 Task: Select a due date automation when advanced on, 2 days after a card is due add basic assigned only to anyone at 11:00 AM.
Action: Mouse moved to (1033, 80)
Screenshot: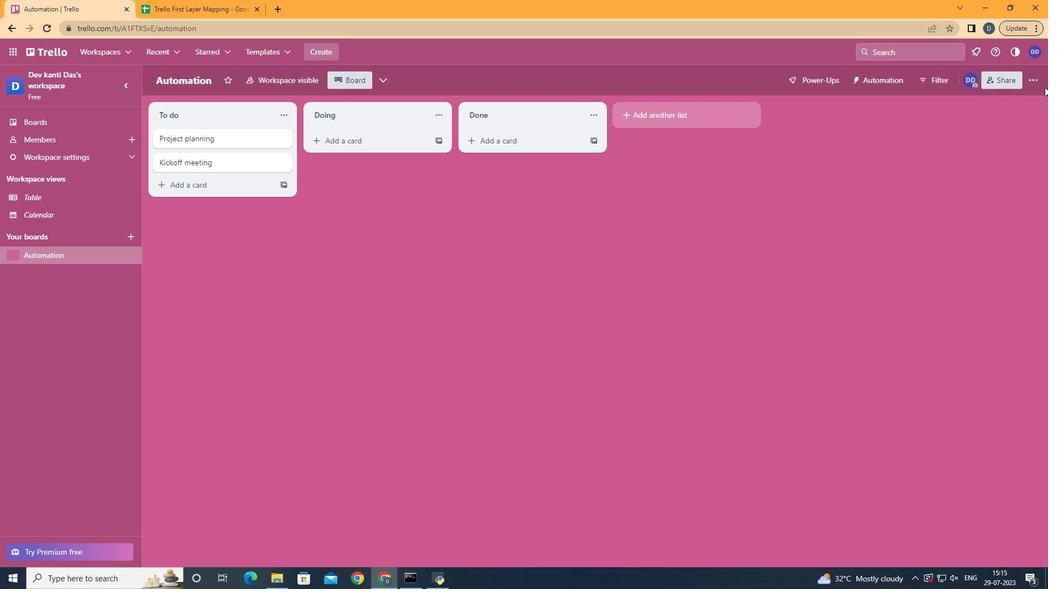 
Action: Mouse pressed left at (1033, 80)
Screenshot: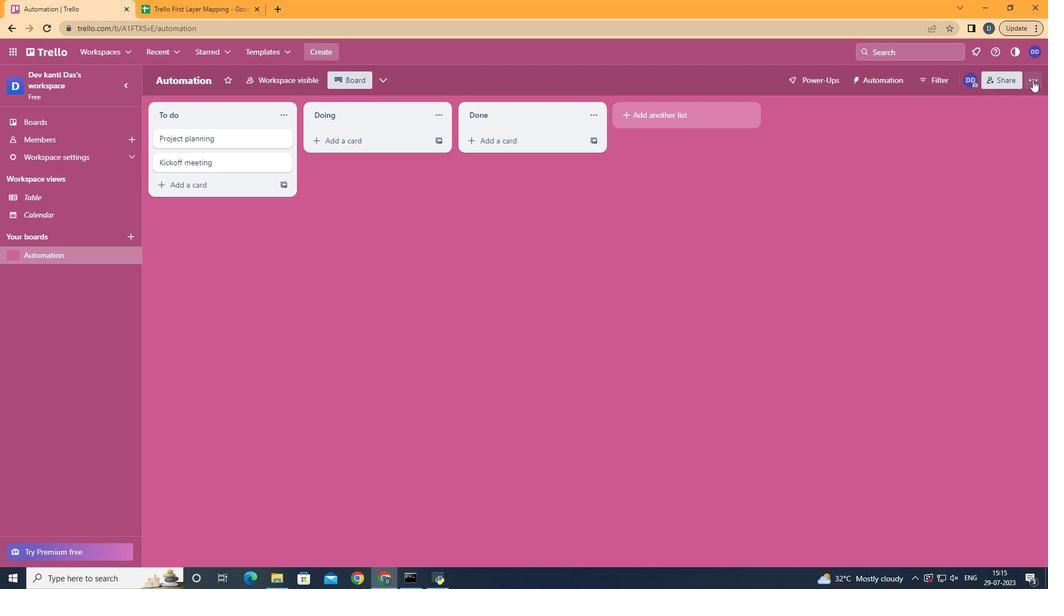 
Action: Mouse moved to (928, 232)
Screenshot: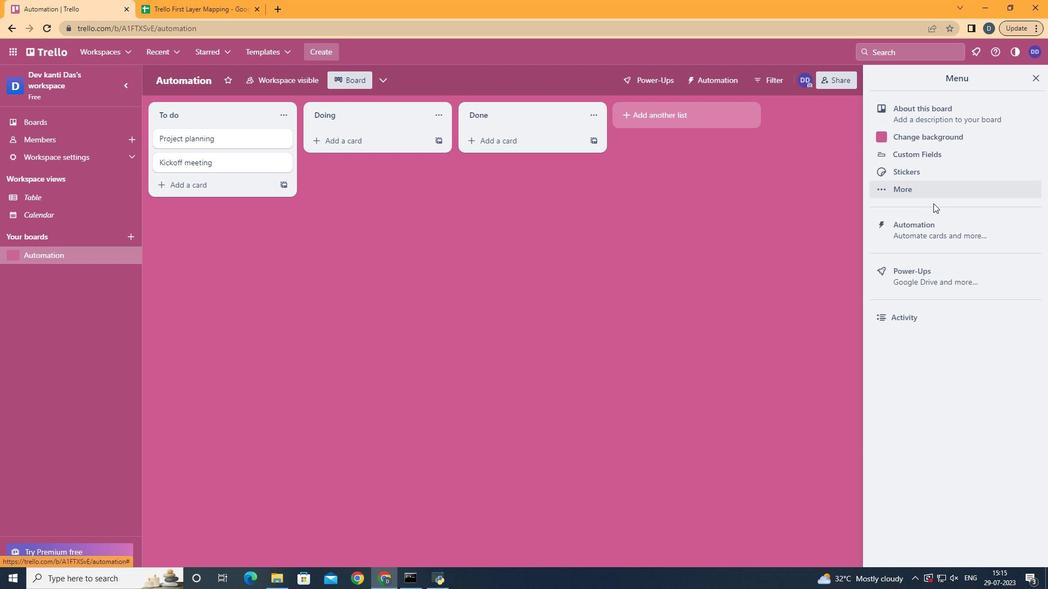 
Action: Mouse pressed left at (928, 232)
Screenshot: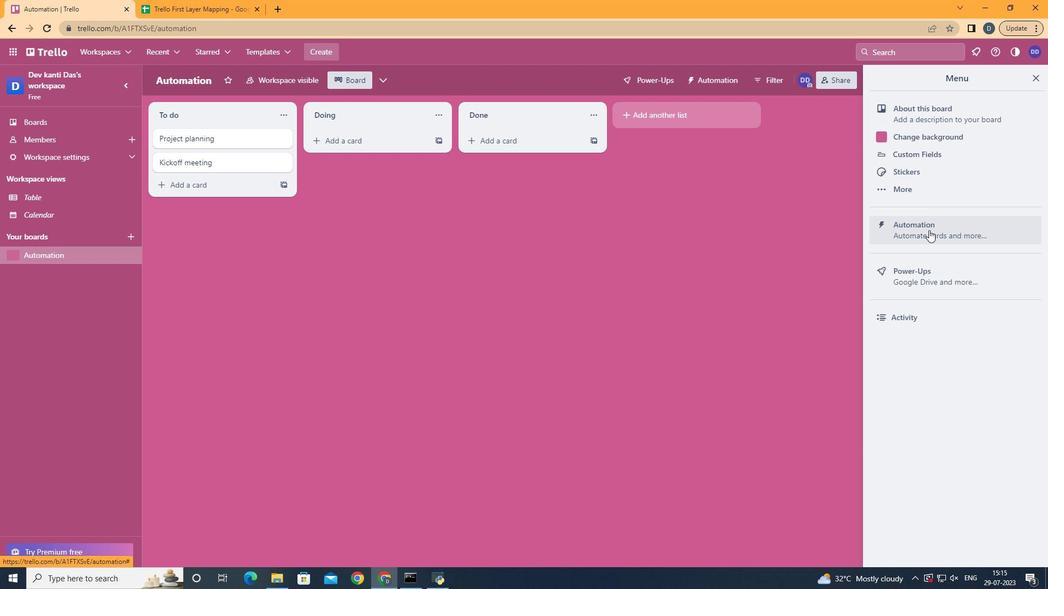 
Action: Mouse moved to (226, 216)
Screenshot: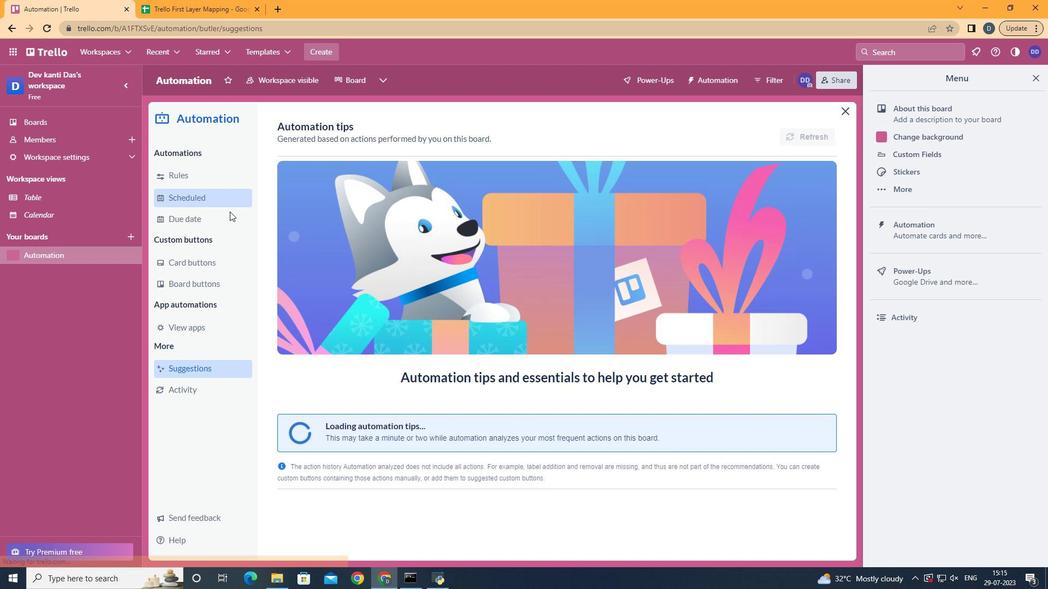 
Action: Mouse pressed left at (226, 216)
Screenshot: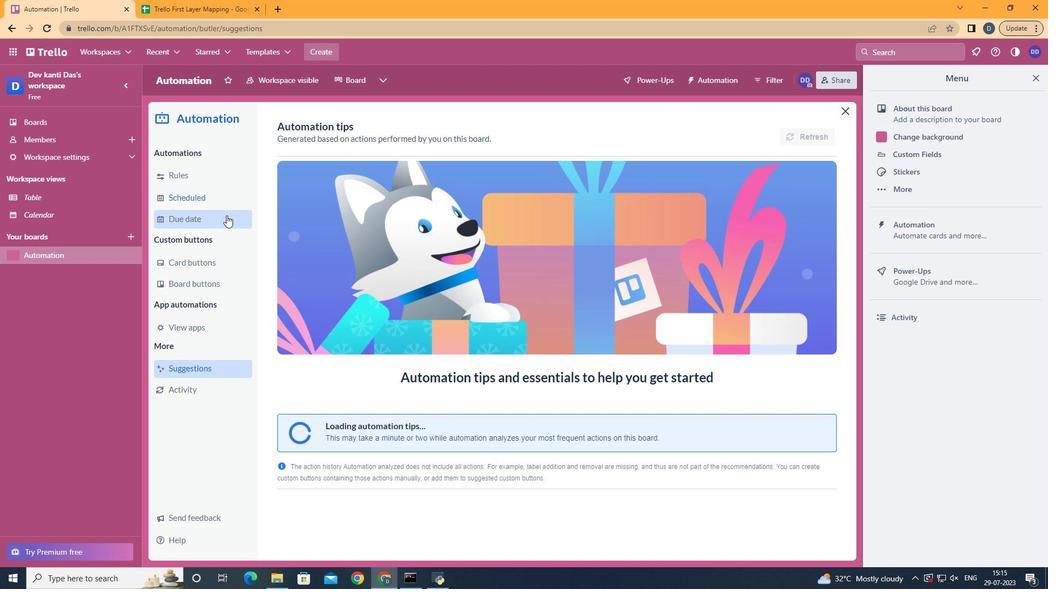 
Action: Mouse moved to (747, 129)
Screenshot: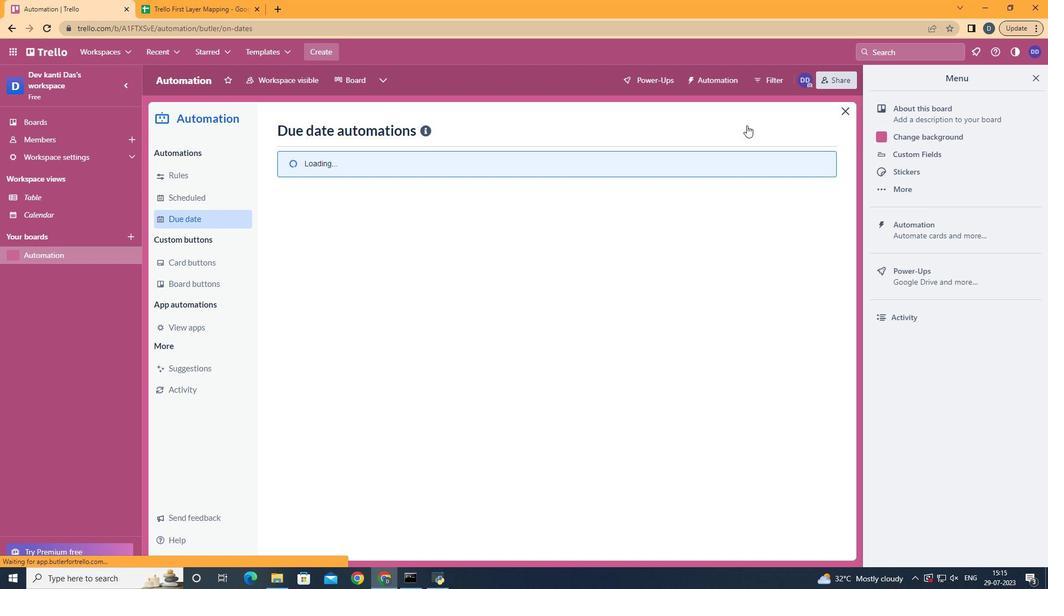 
Action: Mouse pressed left at (747, 129)
Screenshot: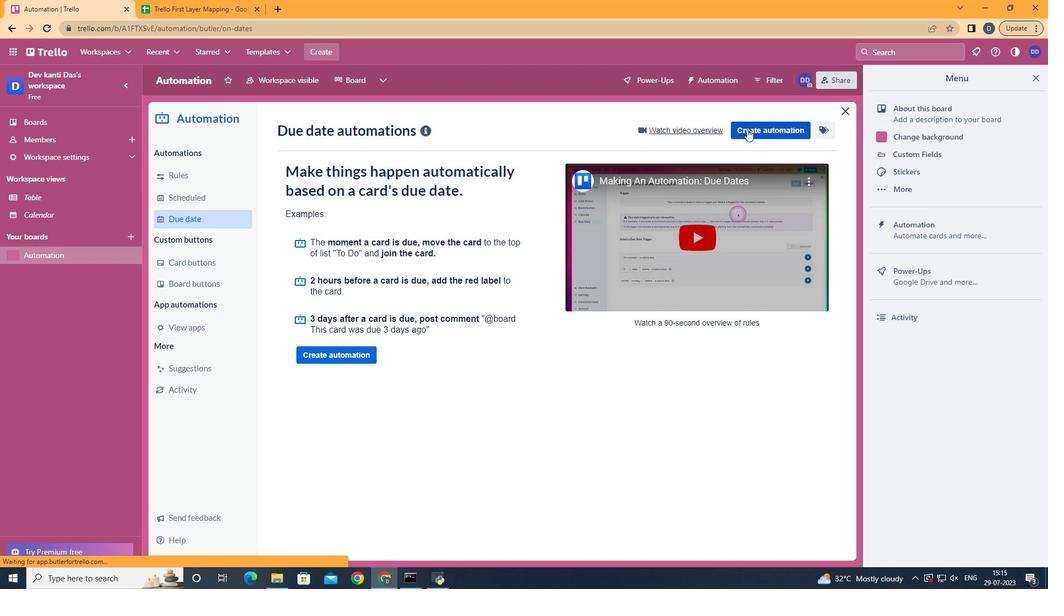 
Action: Mouse moved to (409, 235)
Screenshot: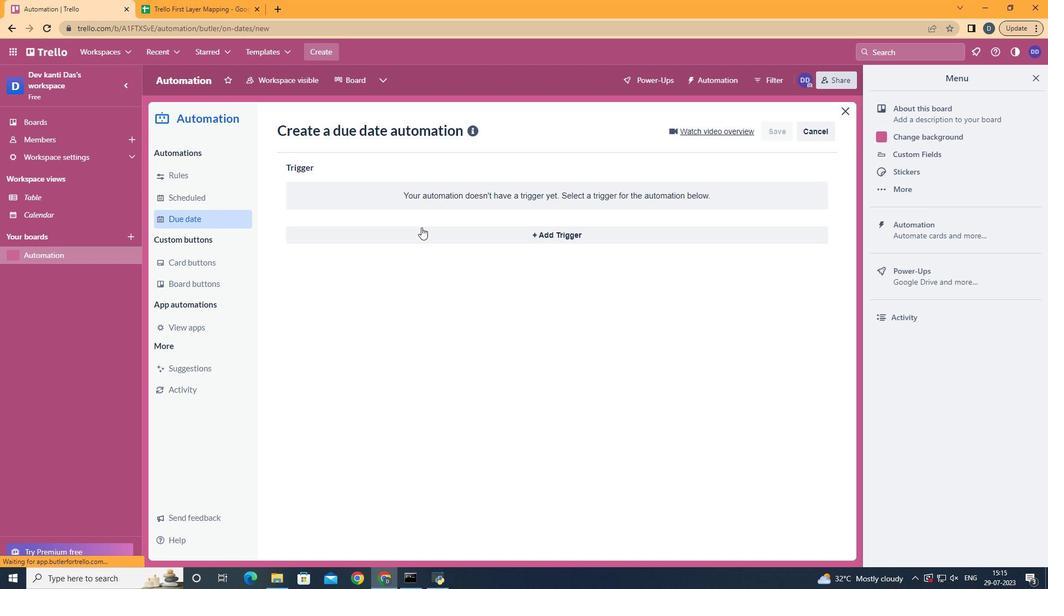 
Action: Mouse pressed left at (409, 235)
Screenshot: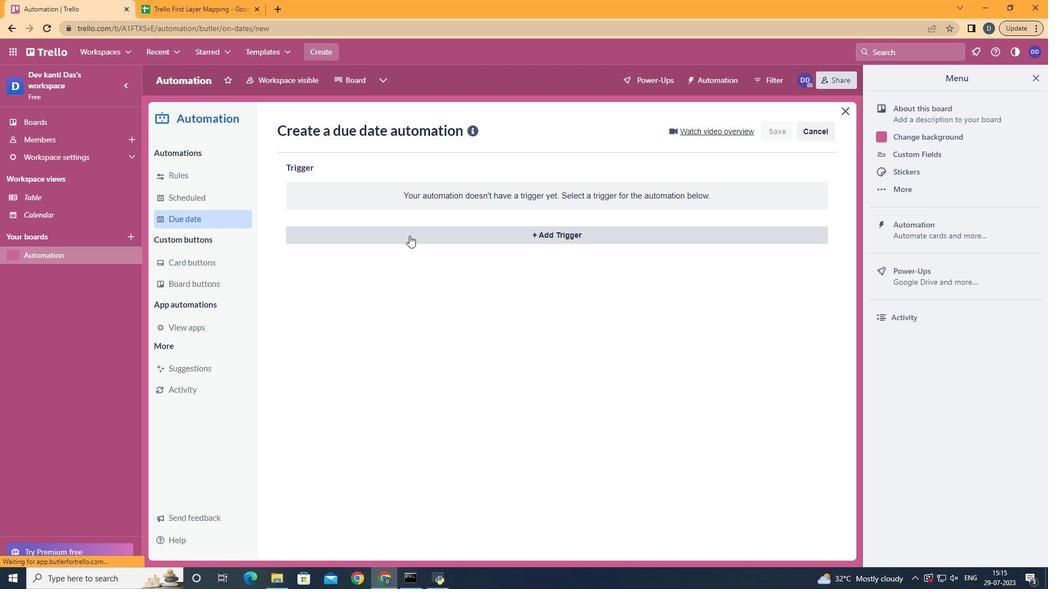 
Action: Mouse moved to (380, 439)
Screenshot: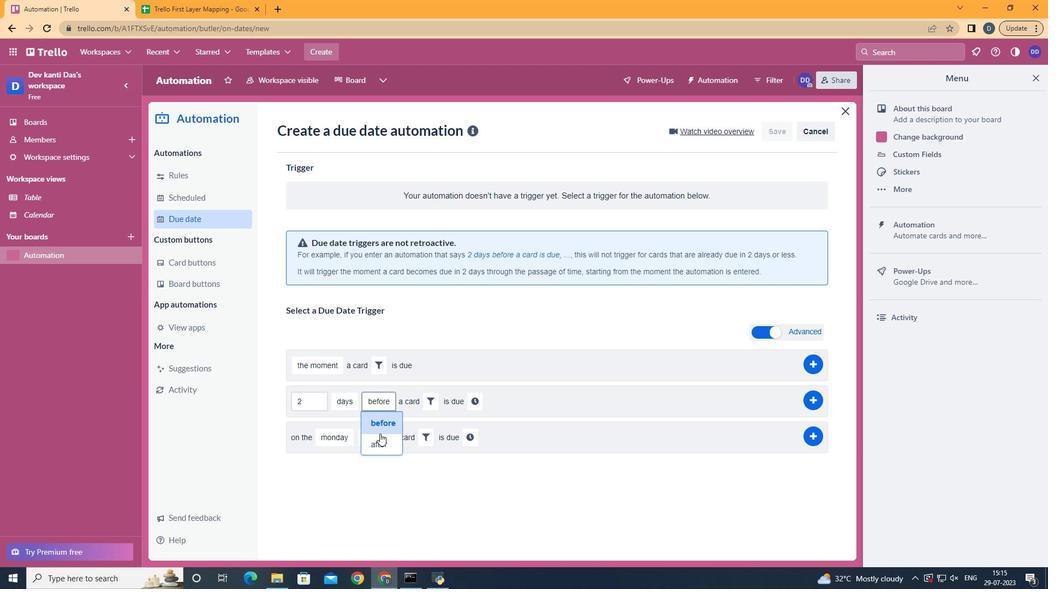 
Action: Mouse pressed left at (380, 439)
Screenshot: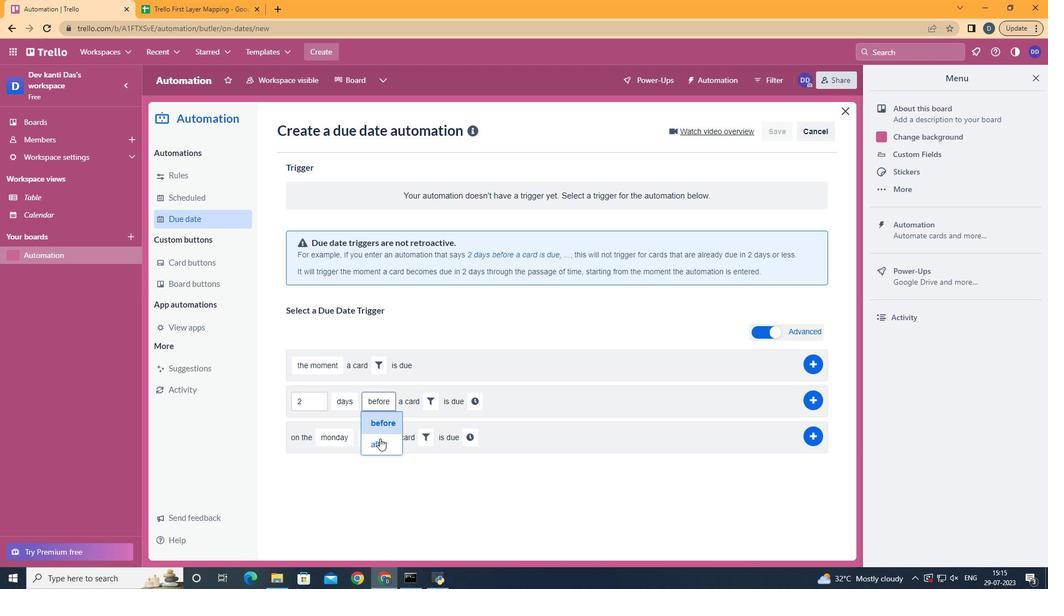 
Action: Mouse moved to (421, 404)
Screenshot: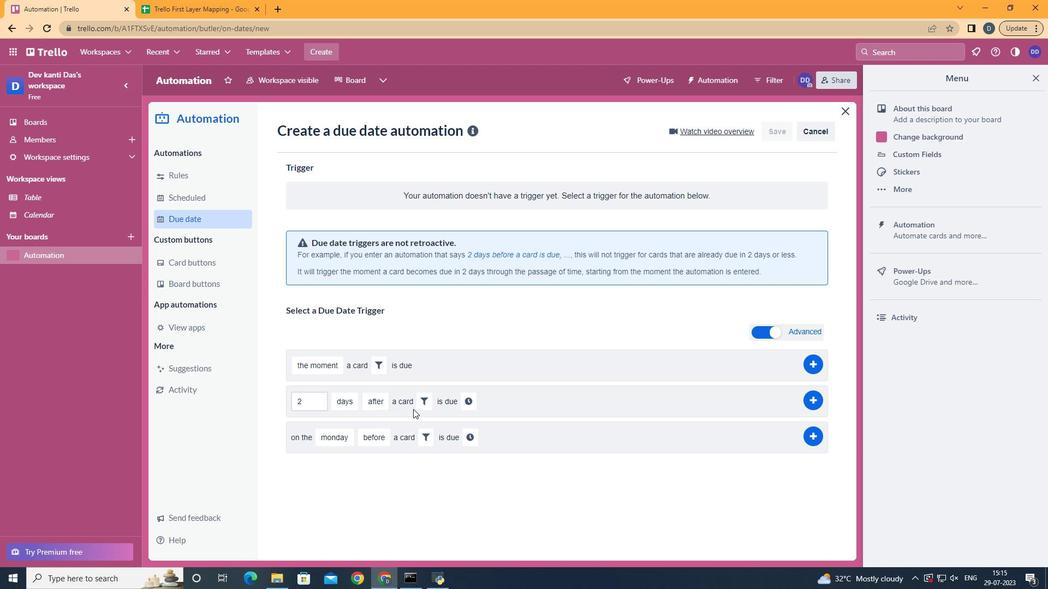
Action: Mouse pressed left at (421, 404)
Screenshot: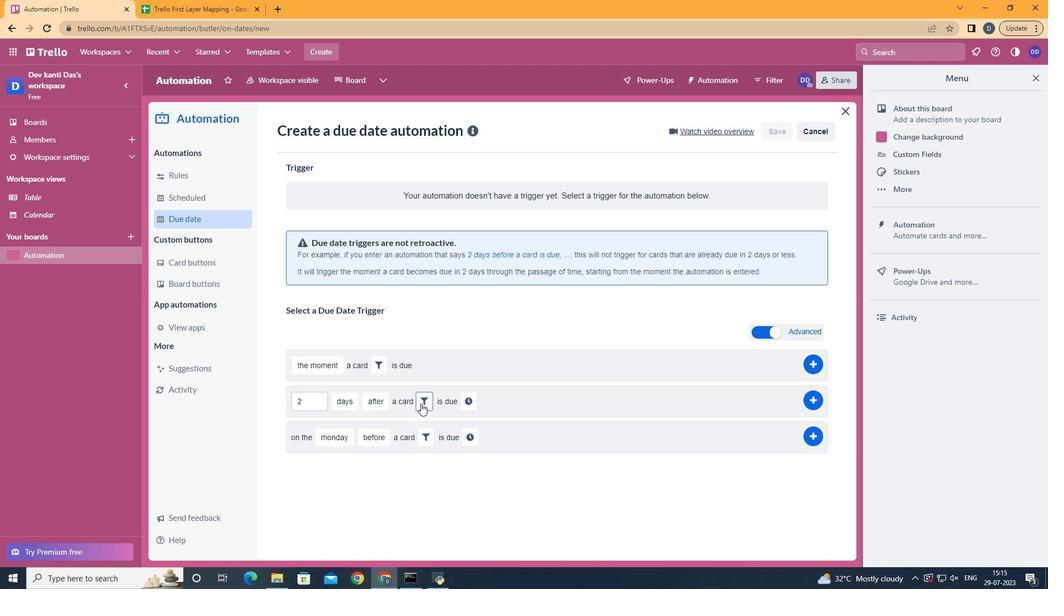 
Action: Mouse moved to (461, 462)
Screenshot: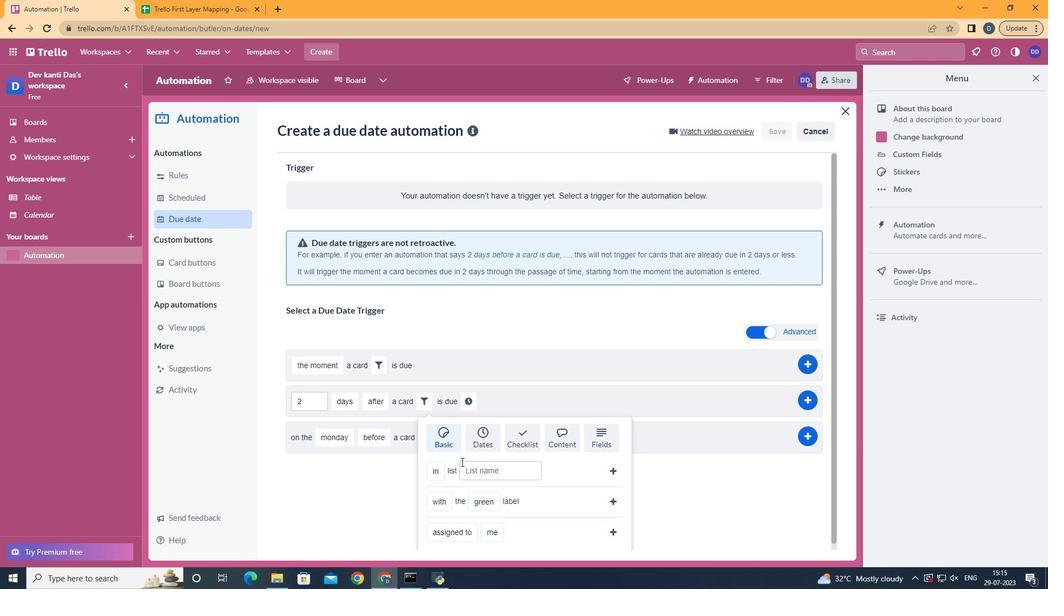 
Action: Mouse scrolled (461, 461) with delta (0, 0)
Screenshot: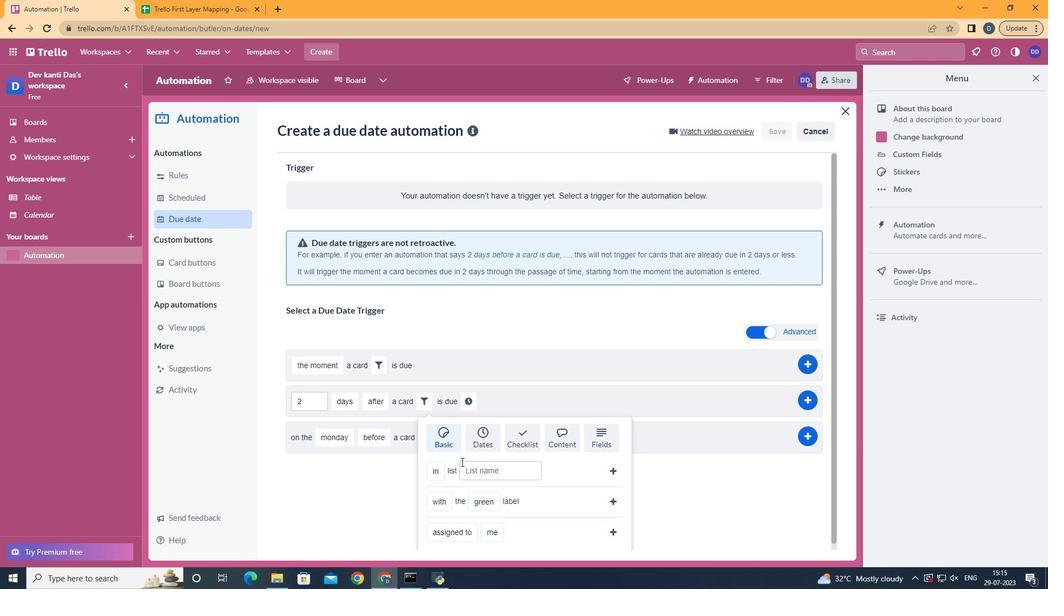 
Action: Mouse scrolled (461, 461) with delta (0, 0)
Screenshot: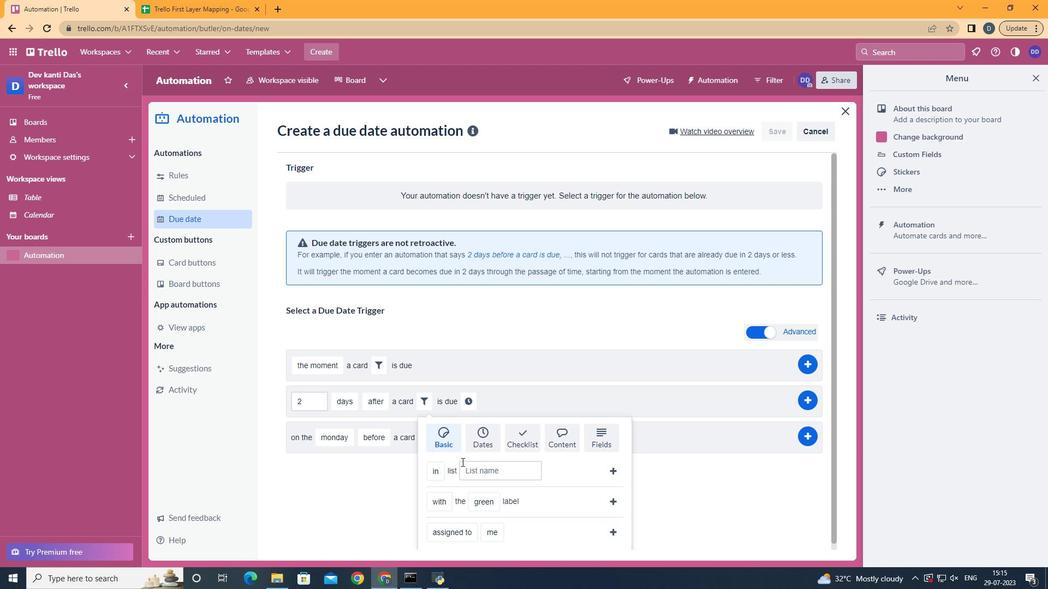 
Action: Mouse moved to (478, 482)
Screenshot: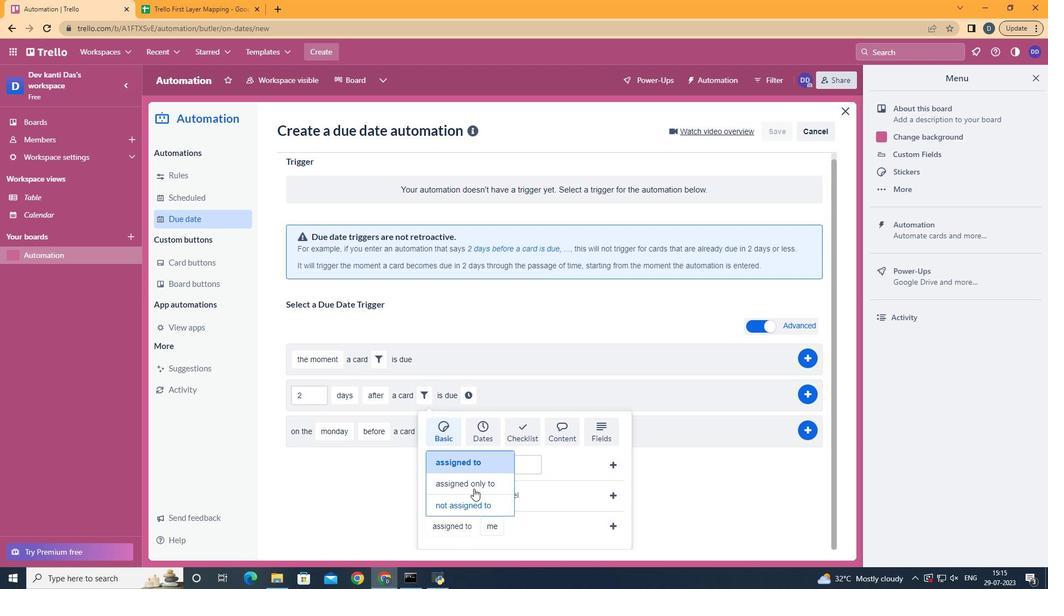 
Action: Mouse pressed left at (478, 482)
Screenshot: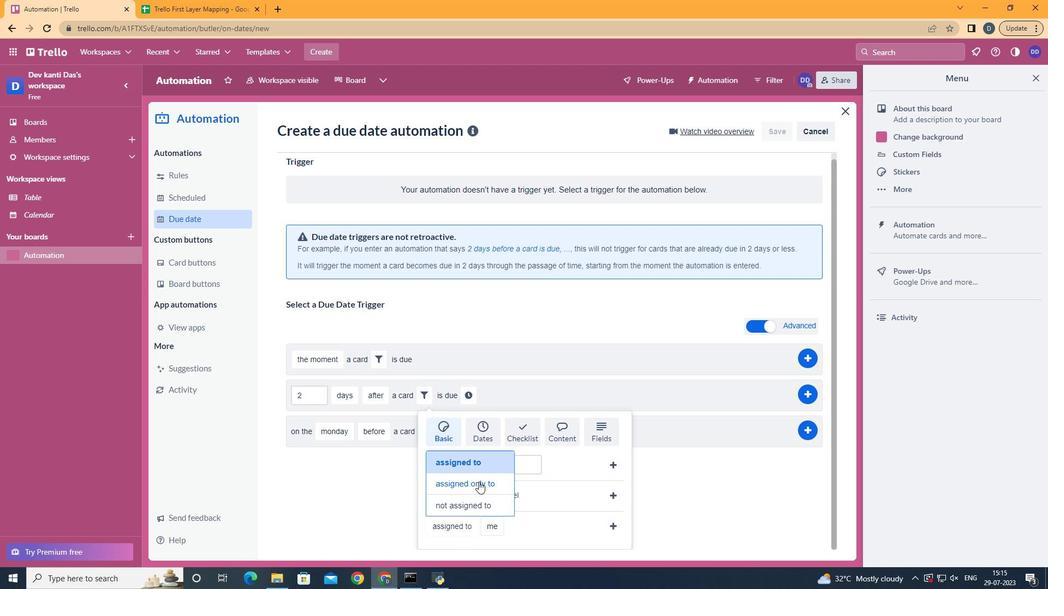 
Action: Mouse moved to (523, 490)
Screenshot: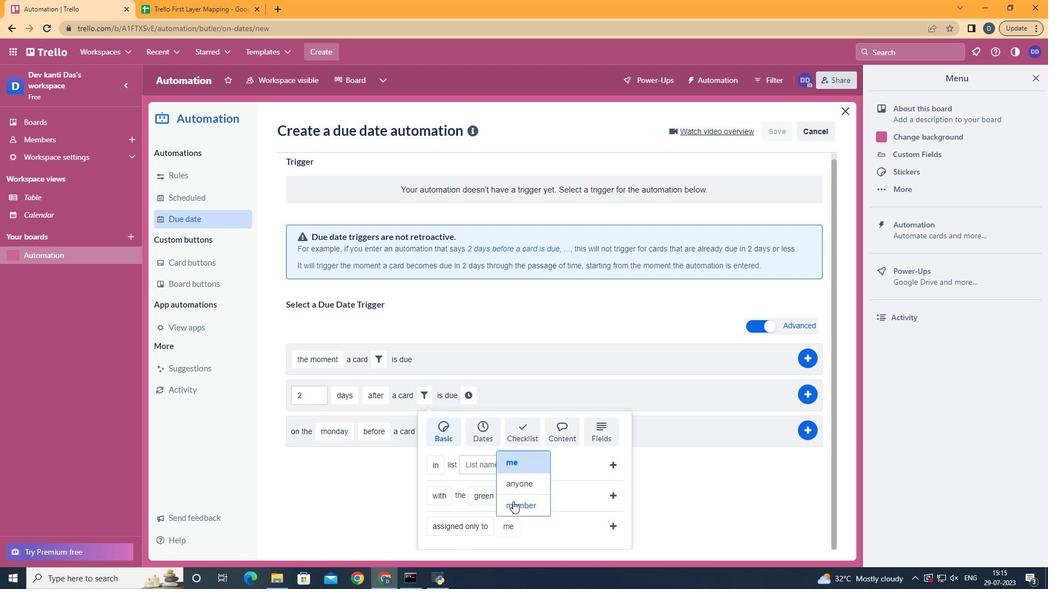 
Action: Mouse pressed left at (523, 490)
Screenshot: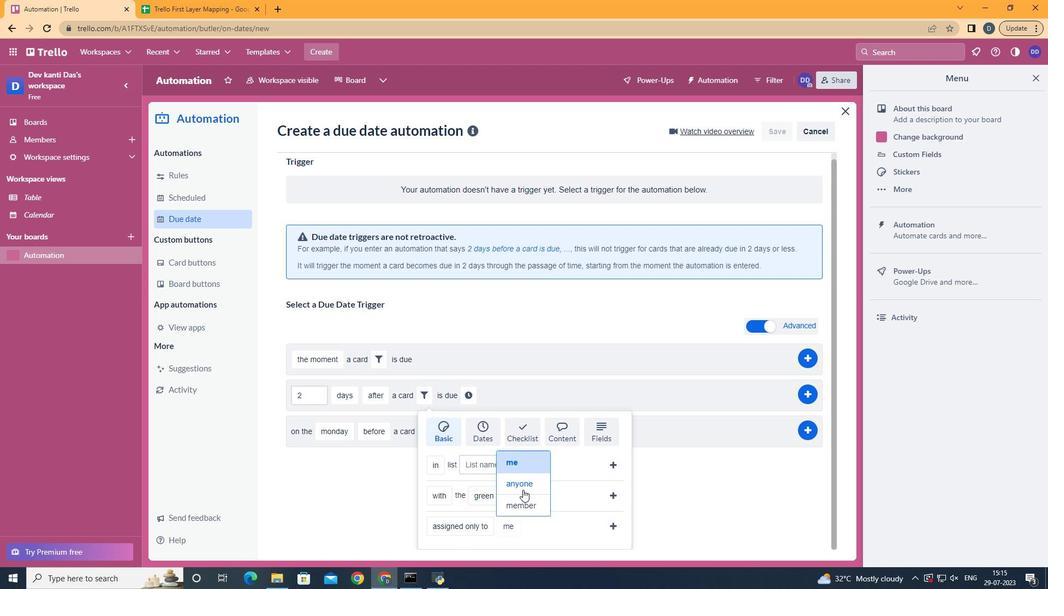 
Action: Mouse moved to (603, 527)
Screenshot: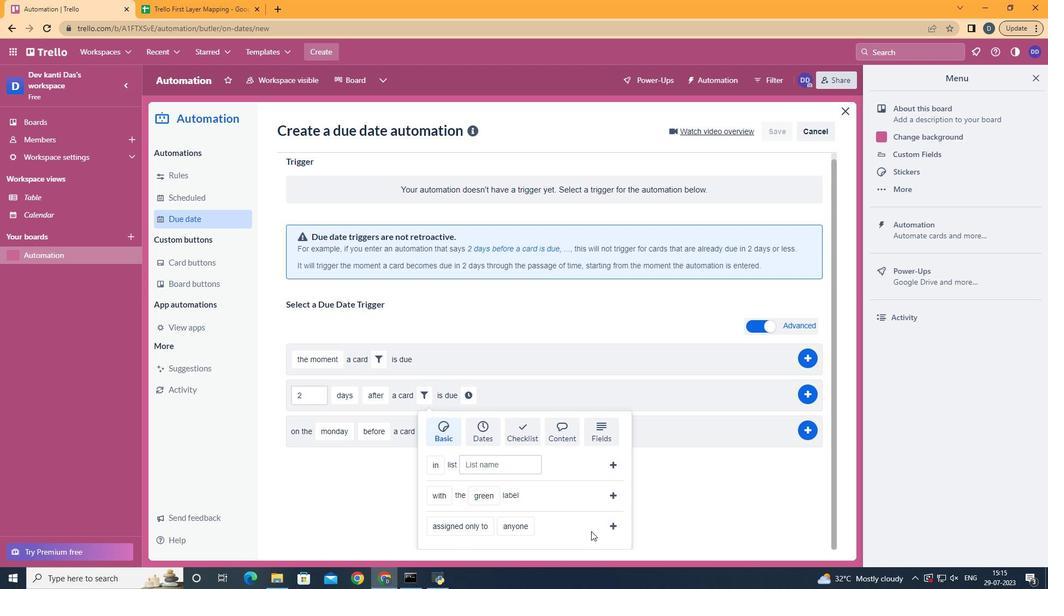 
Action: Mouse pressed left at (603, 527)
Screenshot: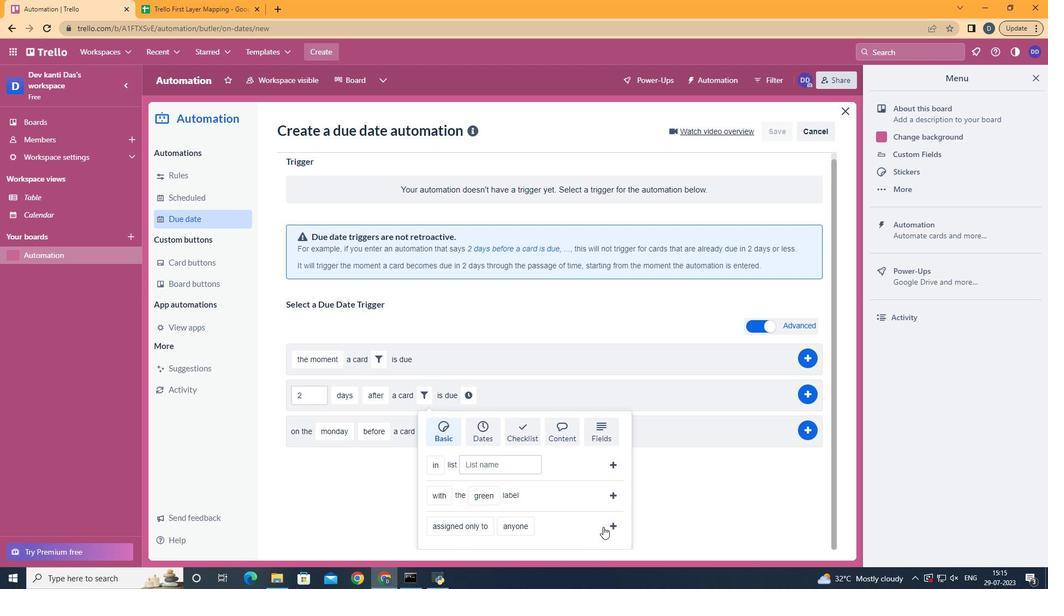 
Action: Mouse moved to (576, 400)
Screenshot: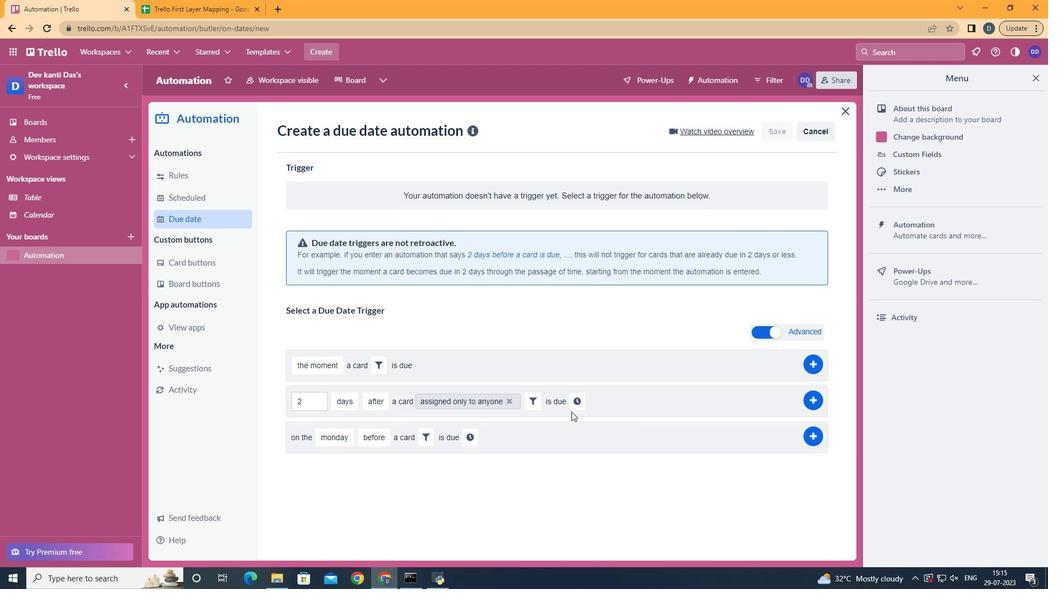 
Action: Mouse pressed left at (576, 400)
Screenshot: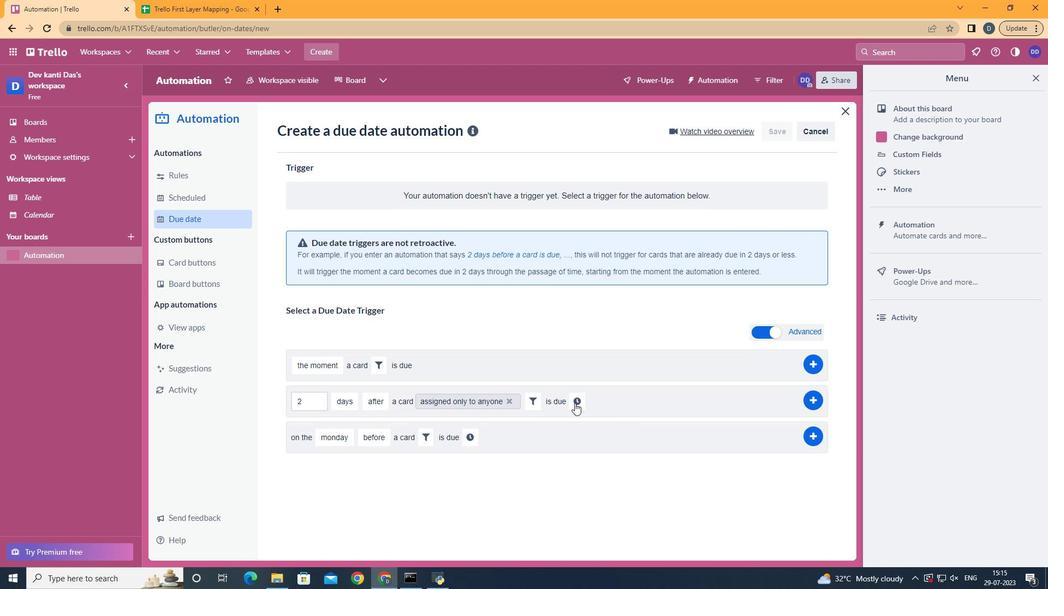 
Action: Mouse moved to (600, 403)
Screenshot: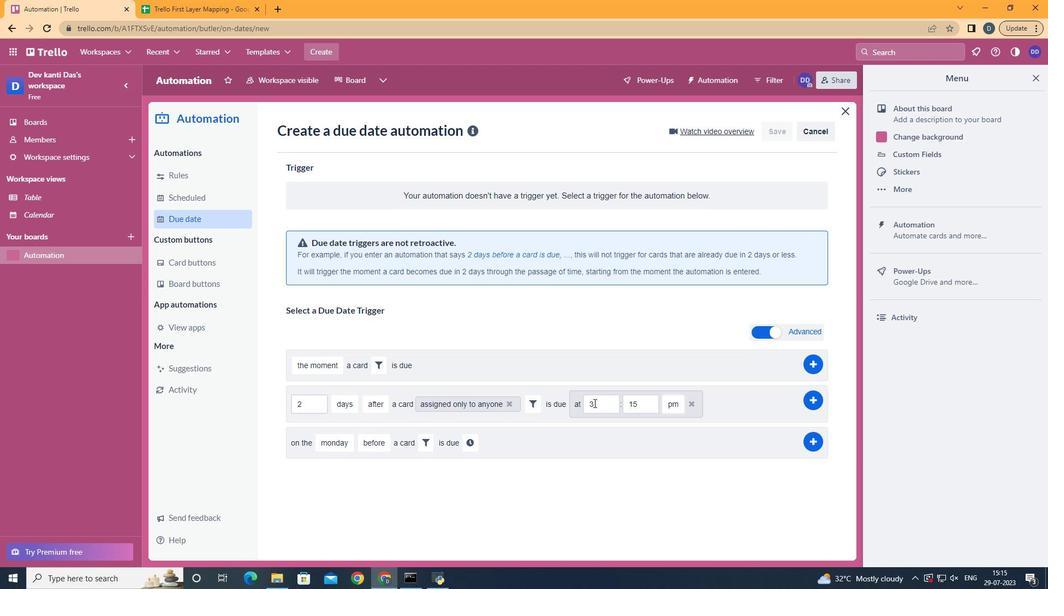
Action: Mouse pressed left at (600, 403)
Screenshot: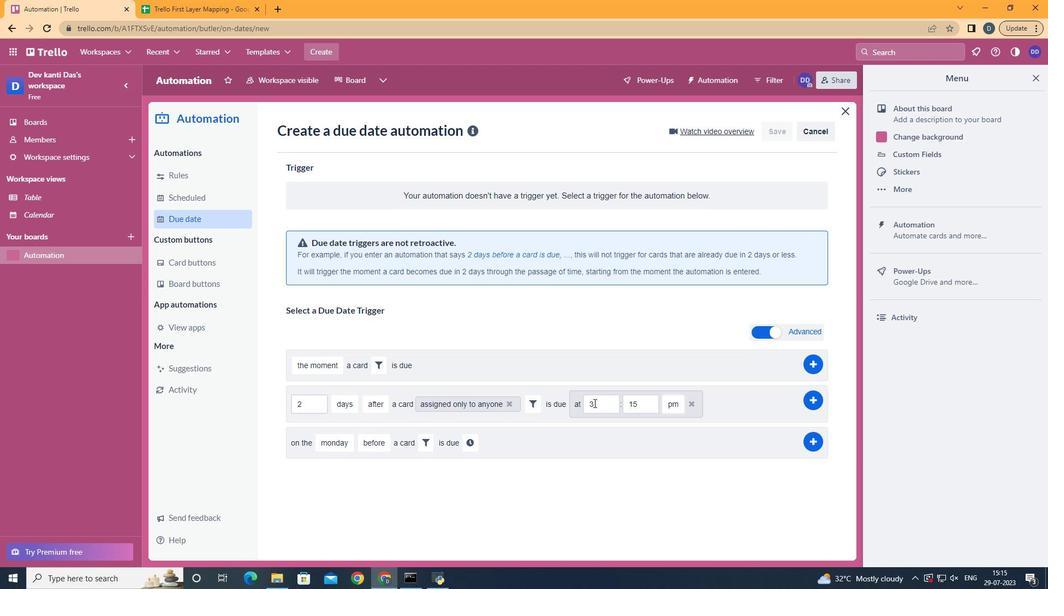 
Action: Key pressed <Key.backspace>11
Screenshot: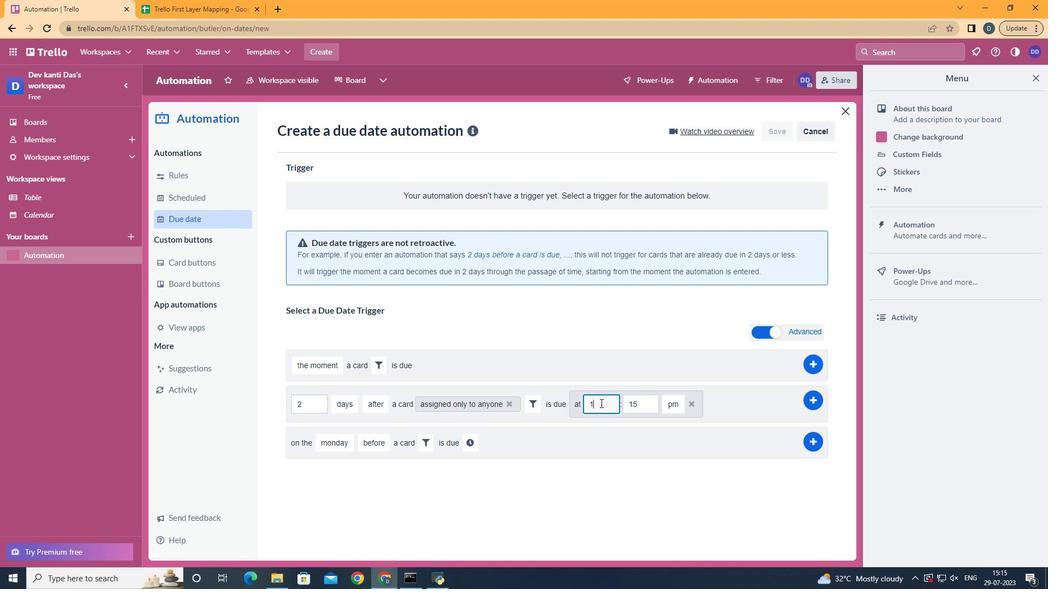 
Action: Mouse moved to (636, 409)
Screenshot: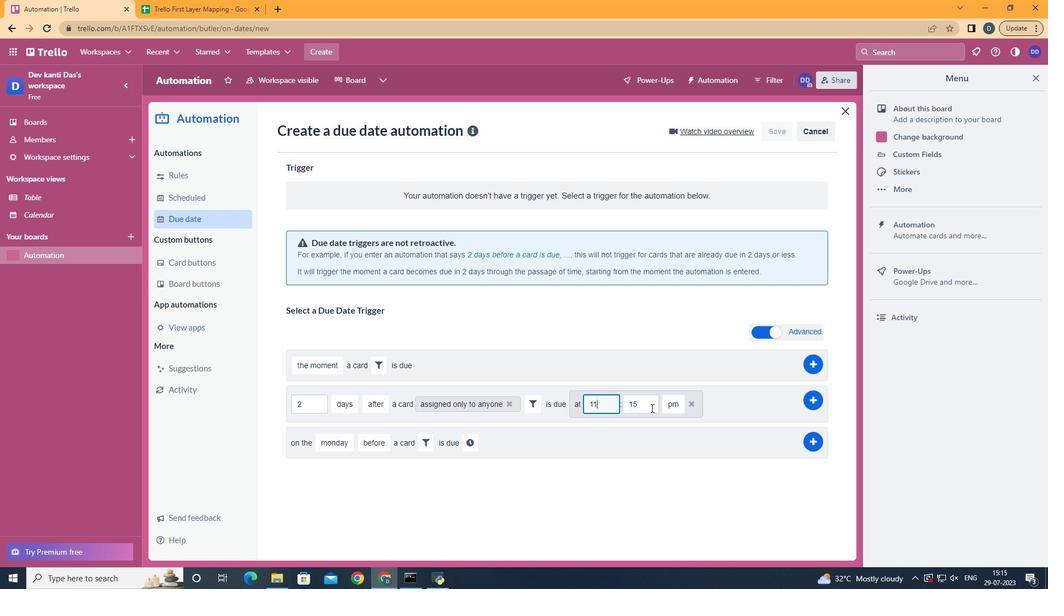 
Action: Mouse pressed left at (636, 409)
Screenshot: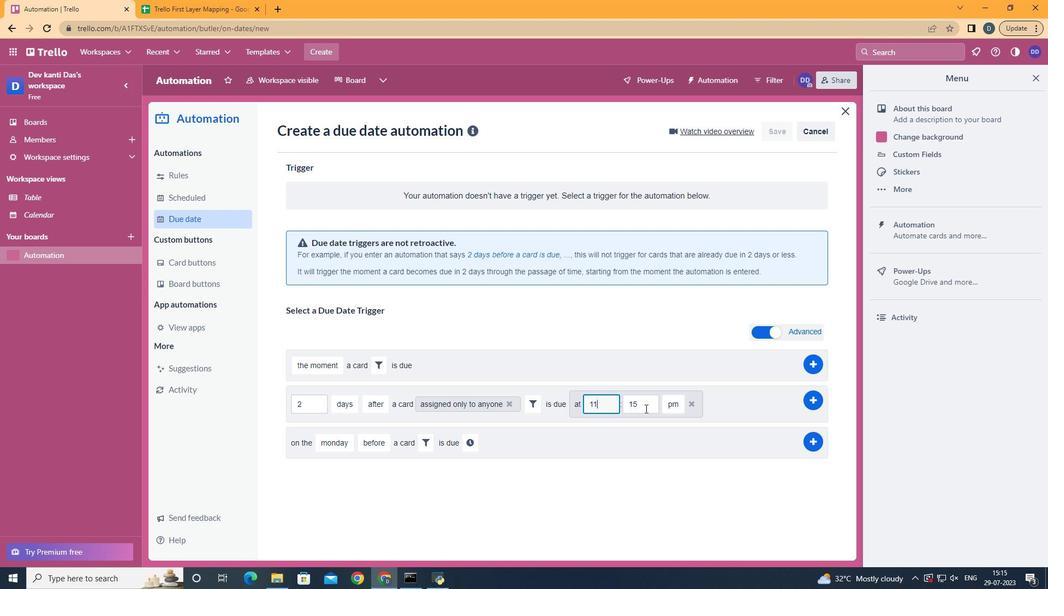 
Action: Key pressed <Key.backspace><Key.backspace>00
Screenshot: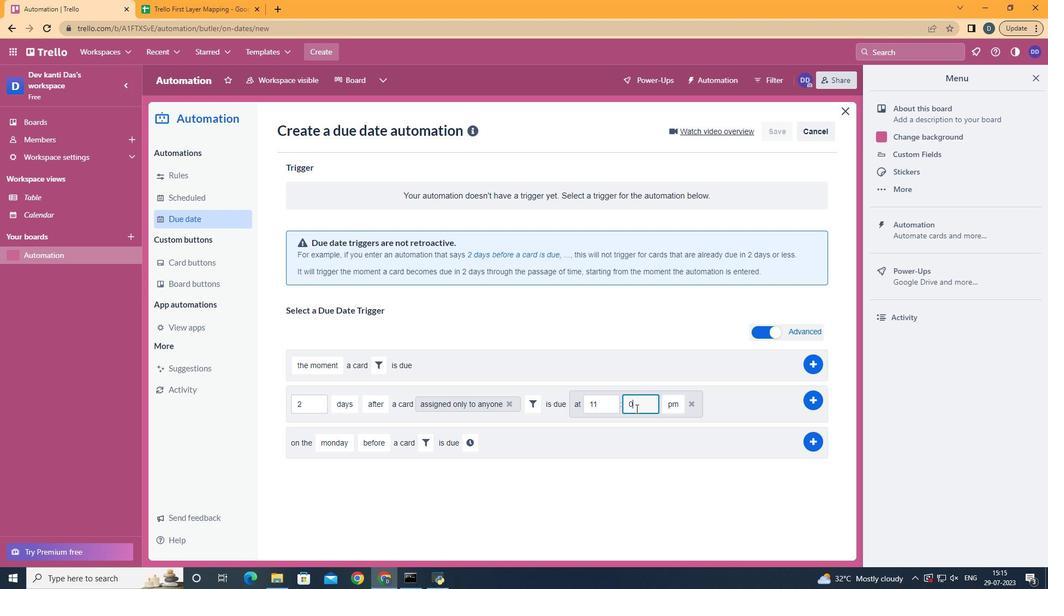
Action: Mouse moved to (674, 430)
Screenshot: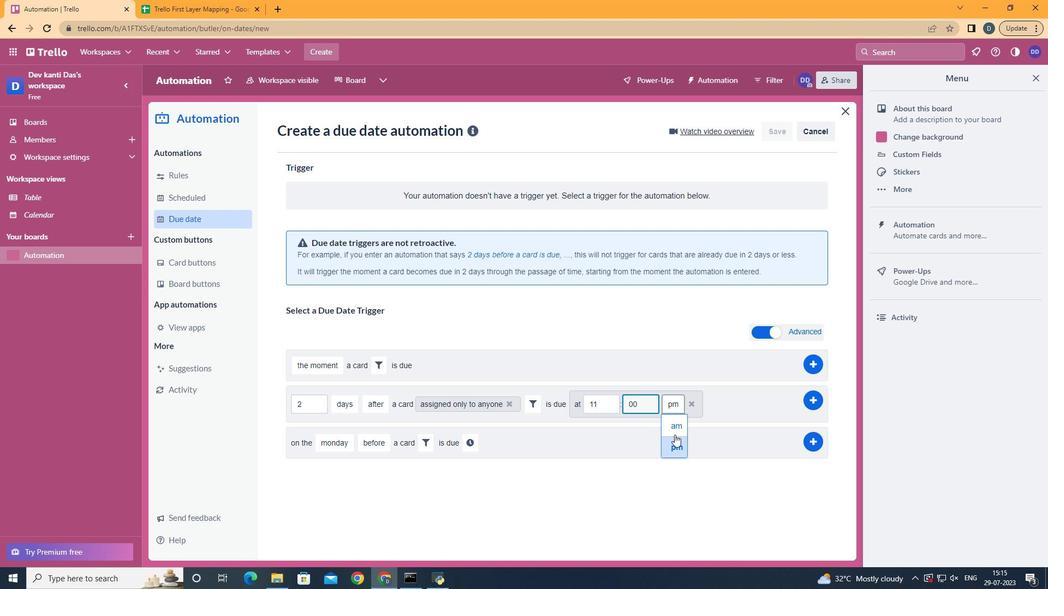 
Action: Mouse pressed left at (674, 430)
Screenshot: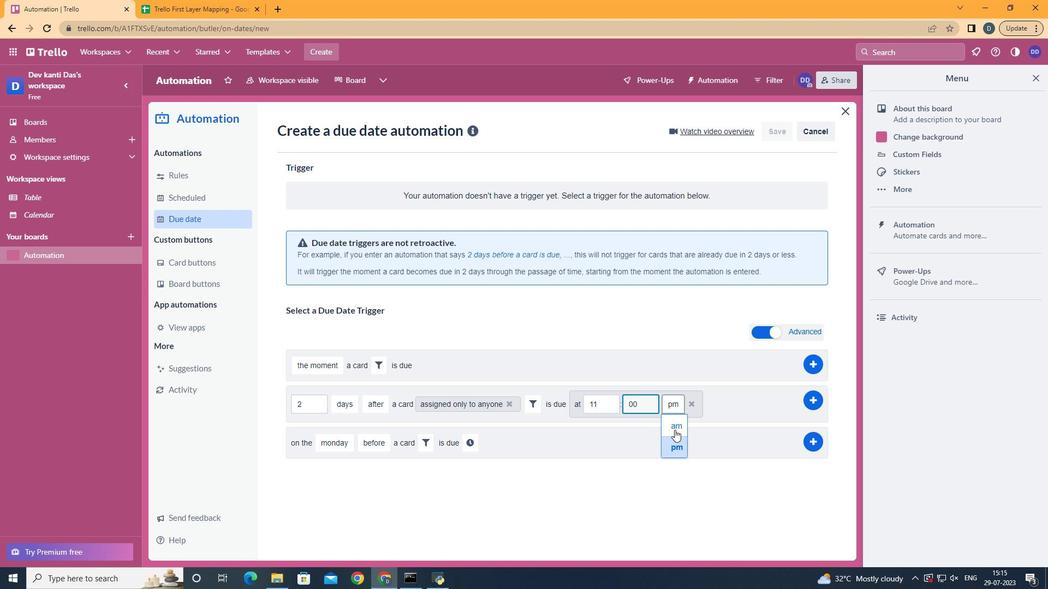 
Action: Mouse moved to (674, 429)
Screenshot: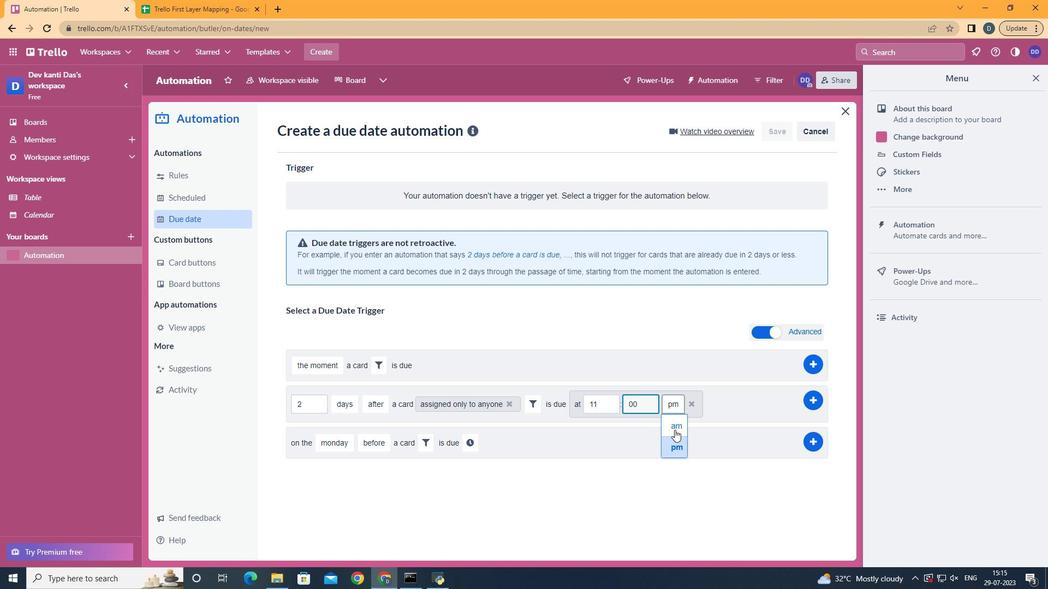 
